 Task: I am interested in visiting the Smithsonian National Museum of American History in Washington, D.C. Can you check the current crowd level at the museum during weekday afternoons?
Action: Mouse moved to (98, 83)
Screenshot: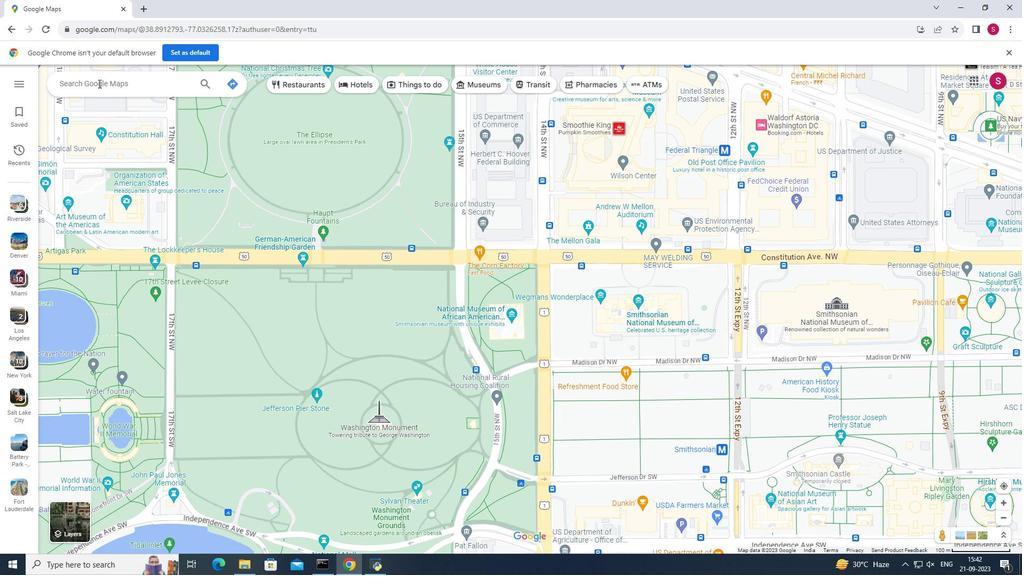 
Action: Mouse pressed left at (98, 83)
Screenshot: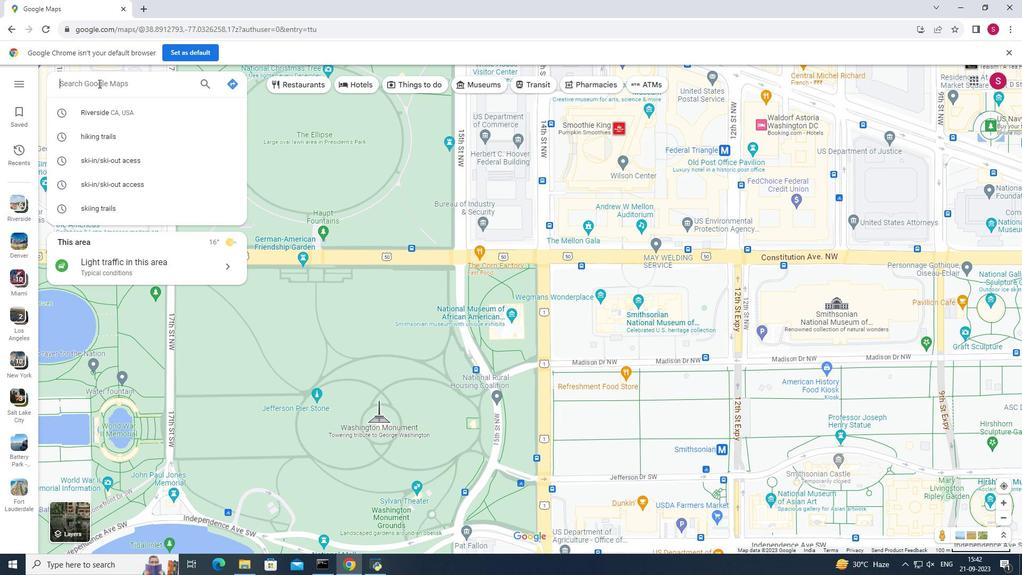 
Action: Key pressed <Key.shift><Key.shift><Key.shift><Key.shift><Key.shift><Key.shift>Washington
Screenshot: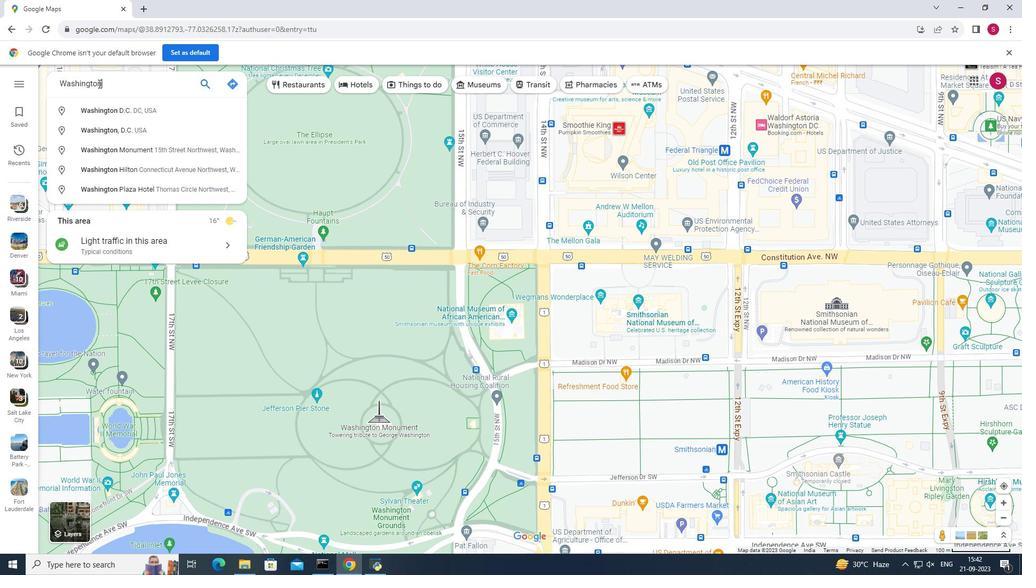 
Action: Mouse moved to (118, 130)
Screenshot: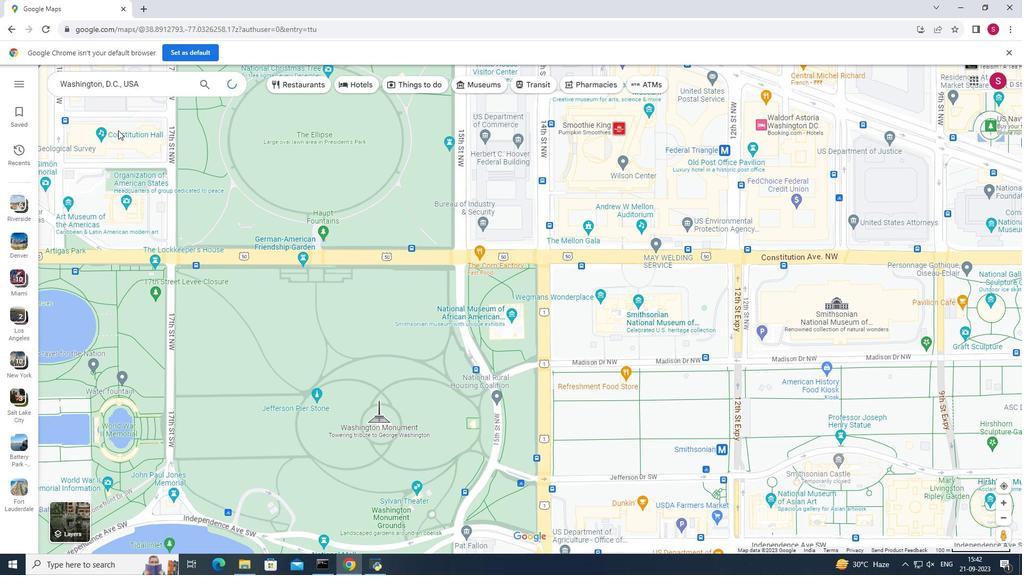 
Action: Mouse pressed left at (118, 130)
Screenshot: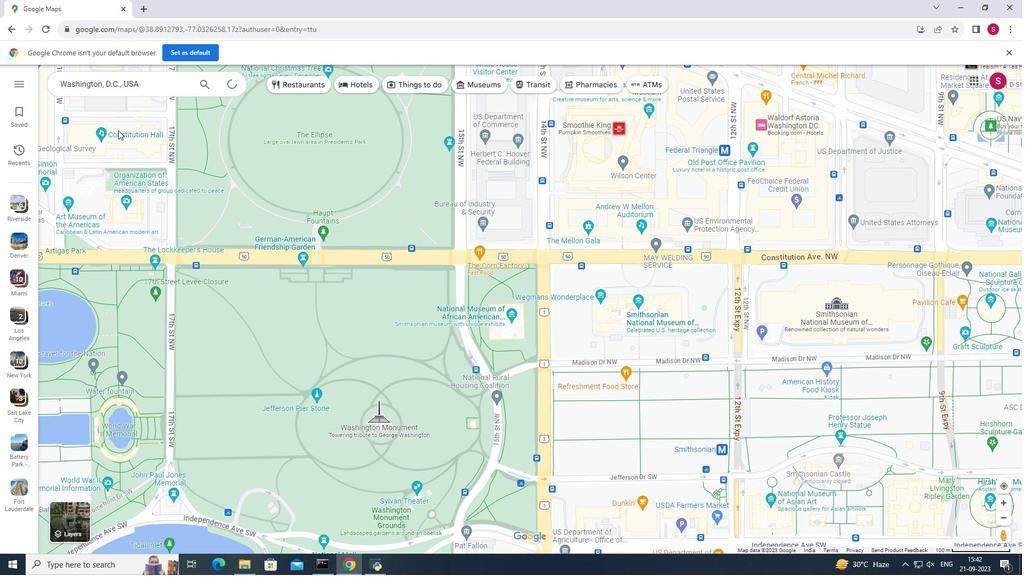 
Action: Mouse moved to (147, 265)
Screenshot: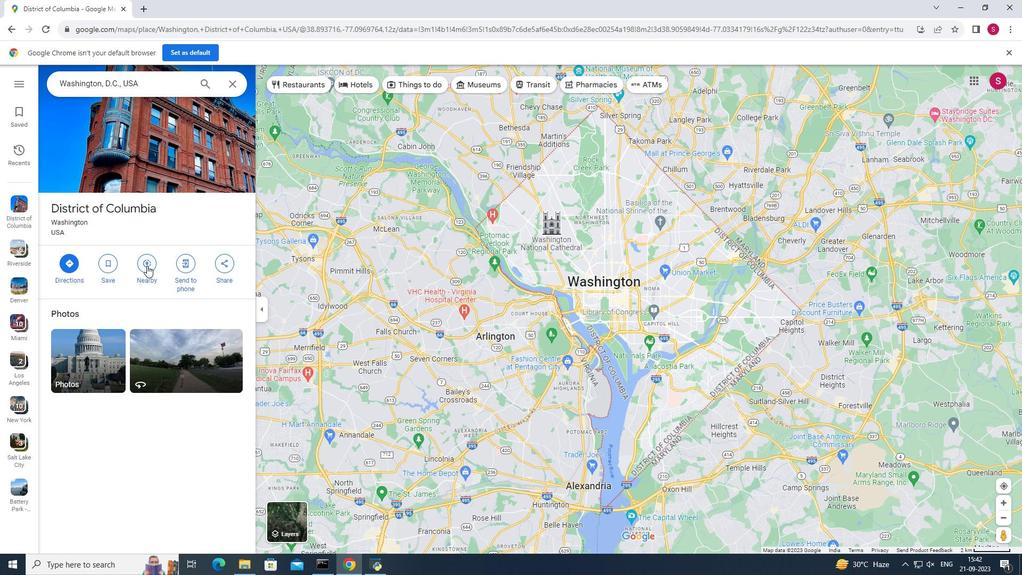 
Action: Mouse pressed left at (147, 265)
Screenshot: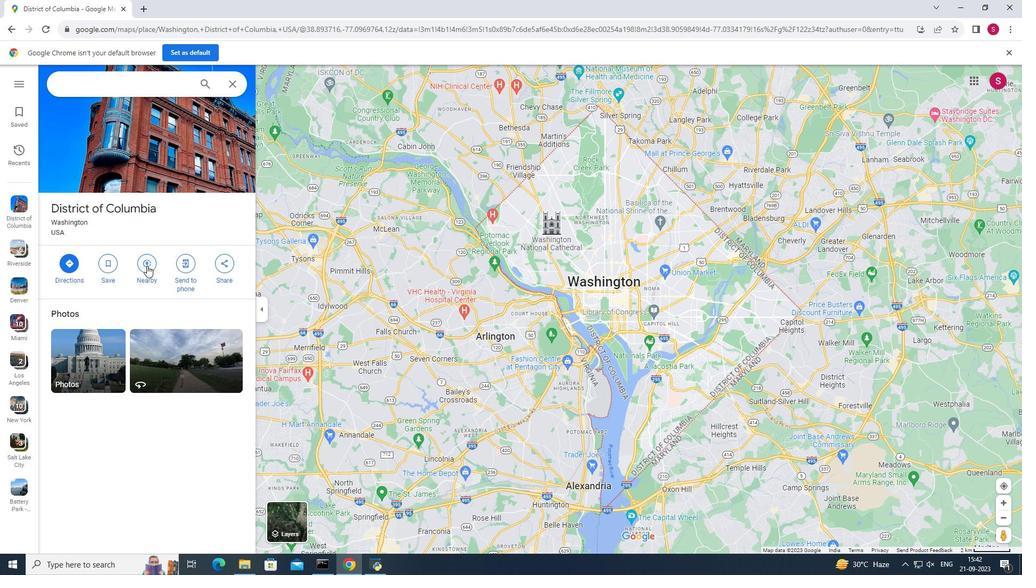 
Action: Mouse moved to (142, 83)
Screenshot: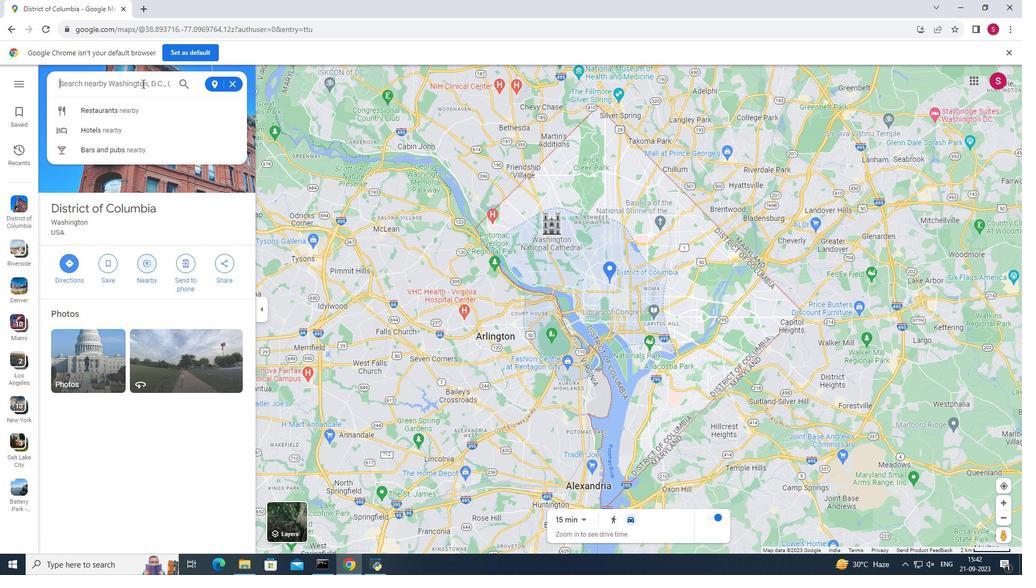 
Action: Mouse pressed left at (142, 83)
Screenshot: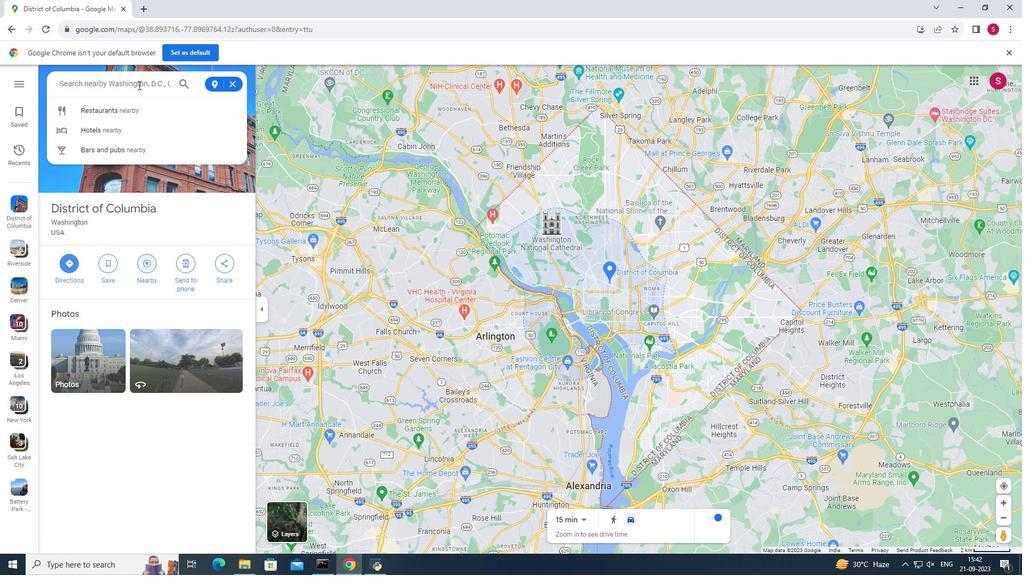 
Action: Mouse moved to (138, 85)
Screenshot: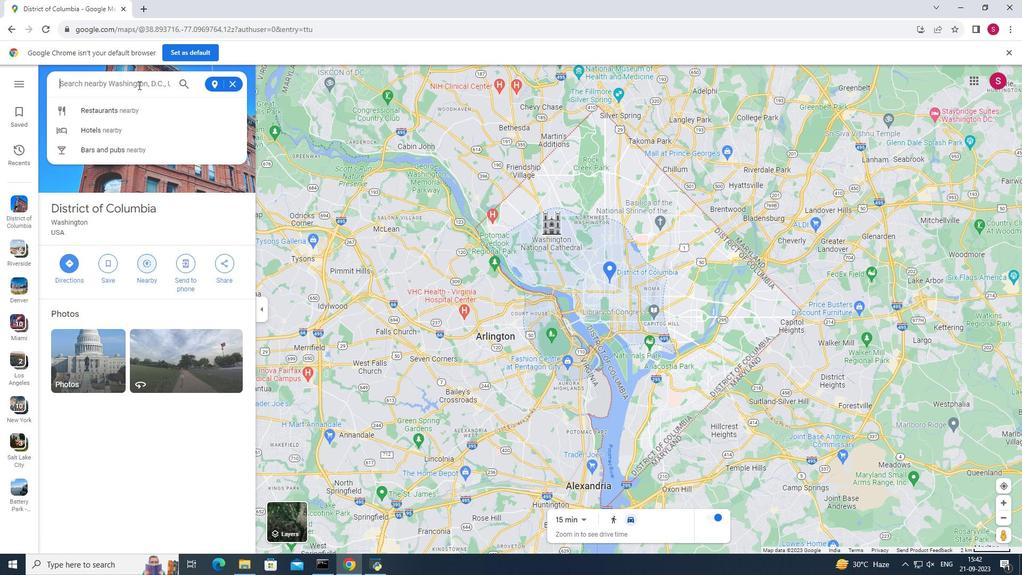 
Action: Key pressed <Key.shift><Key.shift><Key.shift><Key.shift><Key.shift><Key.shift><Key.shift><Key.shift>Smithsonian<Key.space><Key.shift>National<Key.space><Key.shift>Musem<Key.space>of
Screenshot: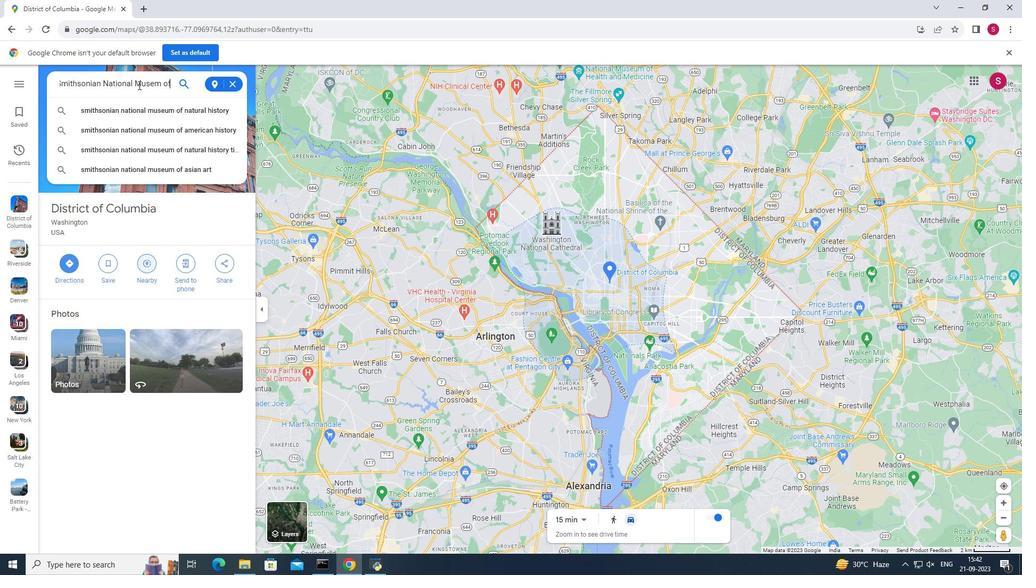 
Action: Mouse moved to (146, 131)
Screenshot: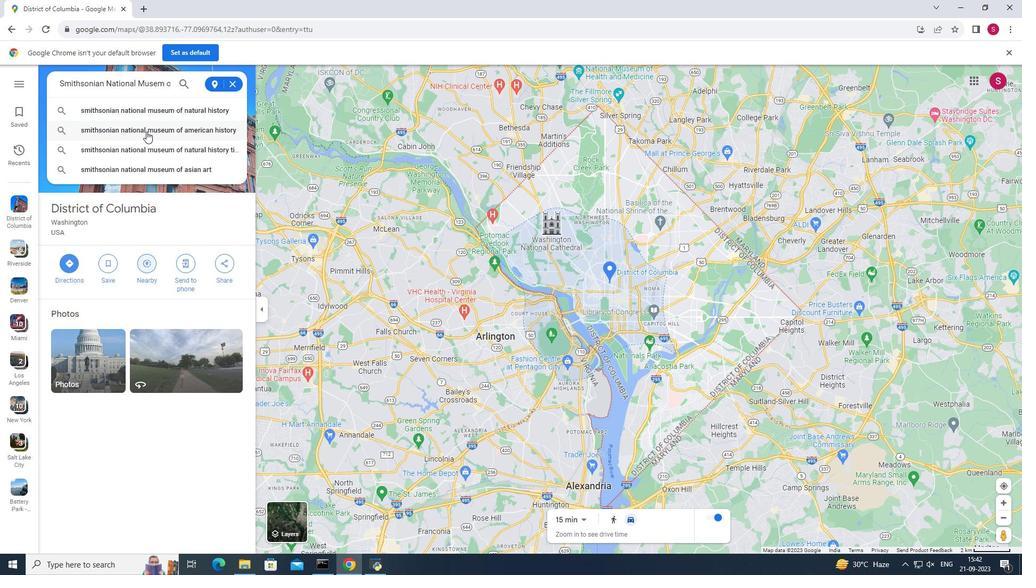 
Action: Mouse pressed left at (146, 131)
Screenshot: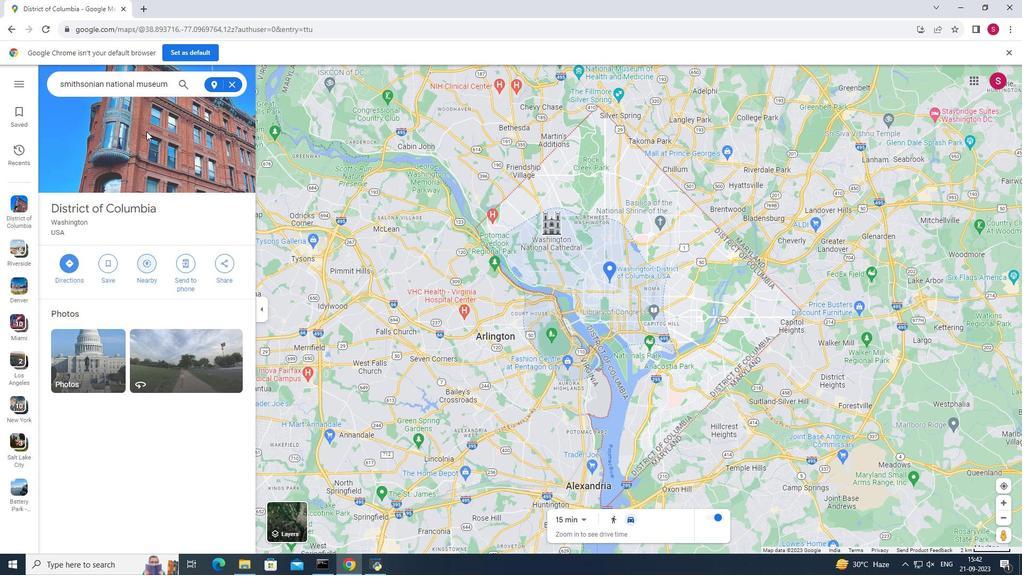 
Action: Mouse moved to (200, 313)
Screenshot: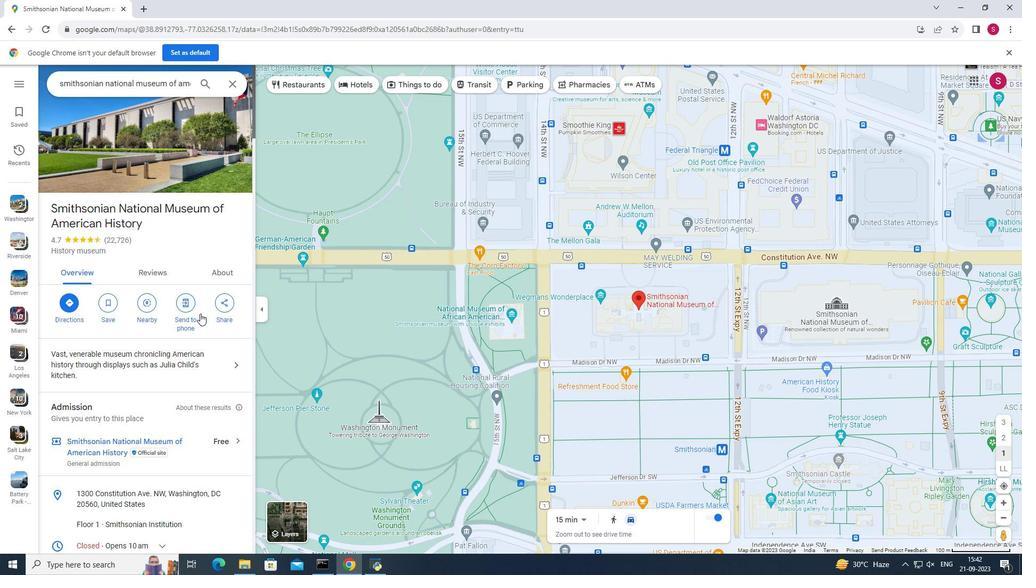 
Action: Mouse scrolled (200, 313) with delta (0, 0)
Screenshot: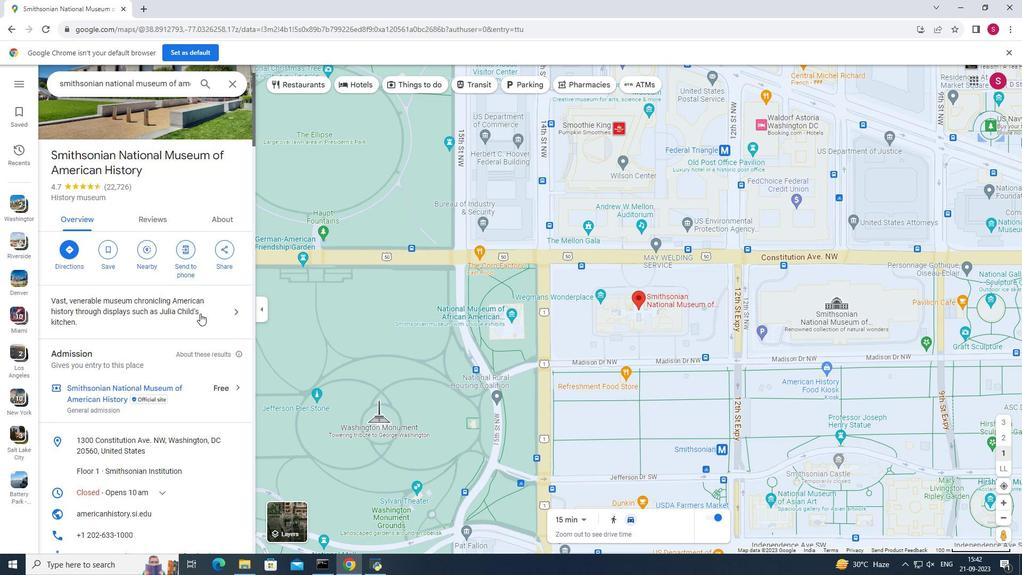
Action: Mouse moved to (224, 219)
Screenshot: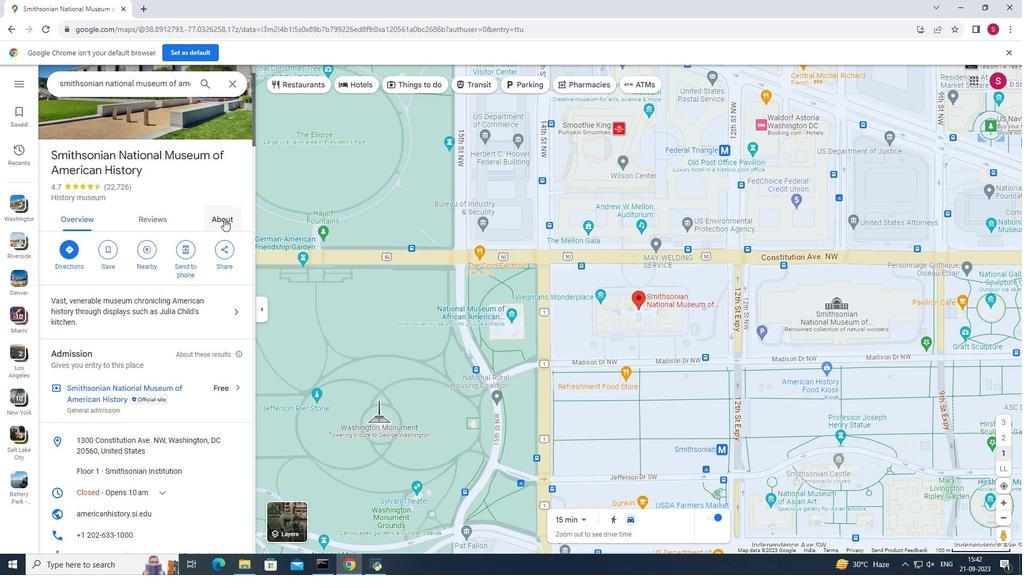
Action: Mouse pressed left at (224, 219)
Screenshot: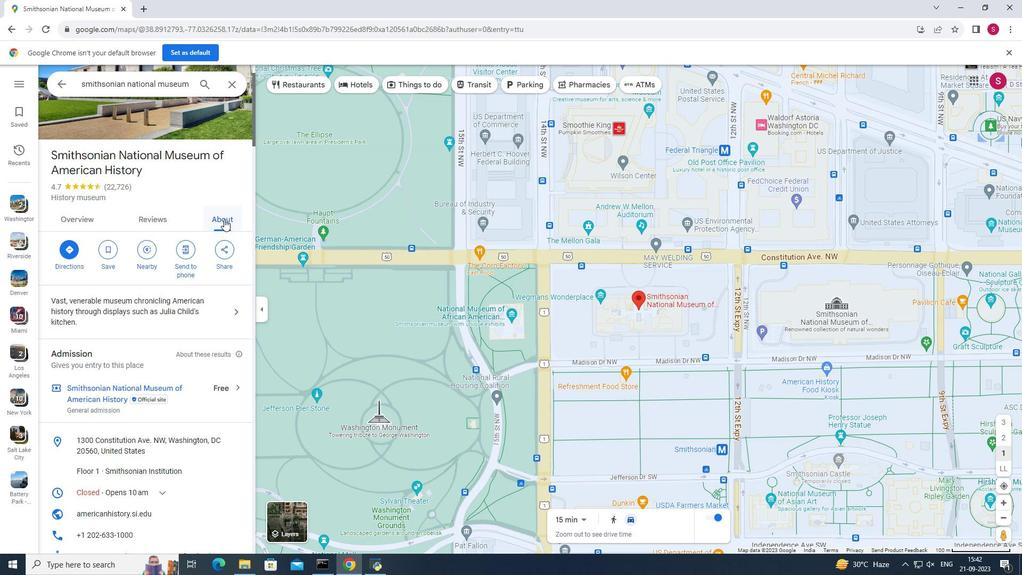 
Action: Mouse moved to (178, 223)
Screenshot: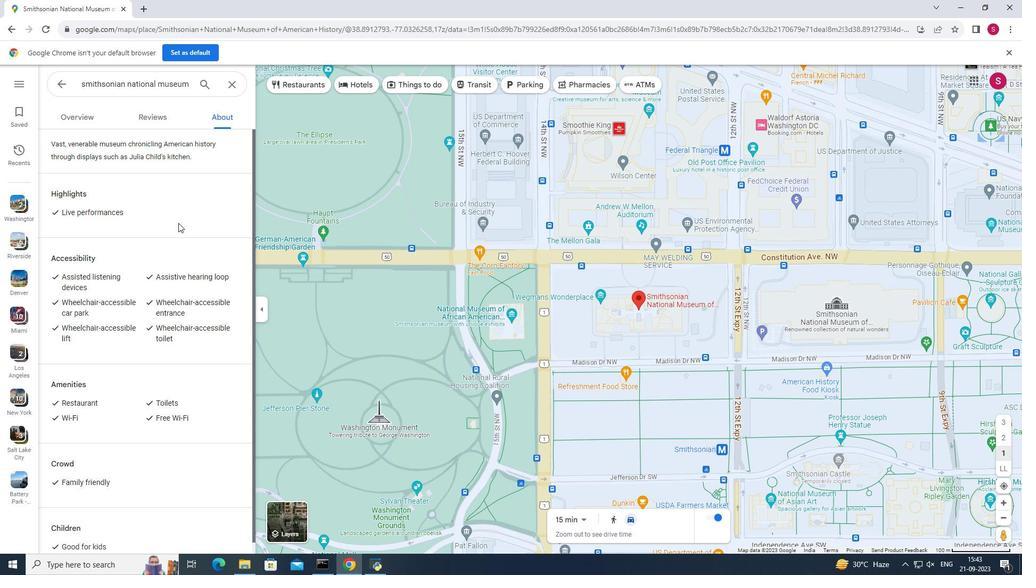 
Action: Mouse scrolled (178, 222) with delta (0, 0)
Screenshot: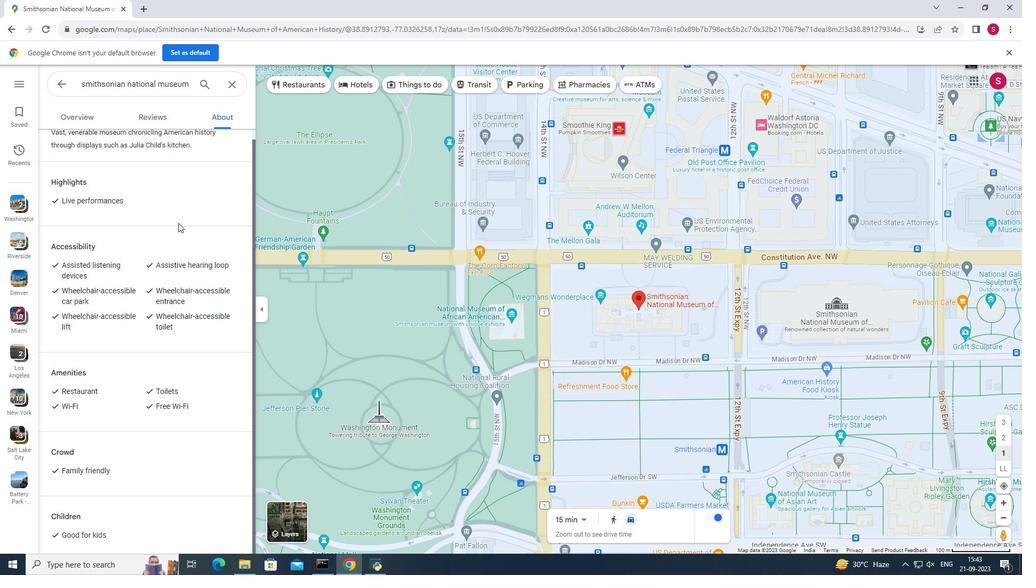 
Action: Mouse scrolled (178, 222) with delta (0, 0)
Screenshot: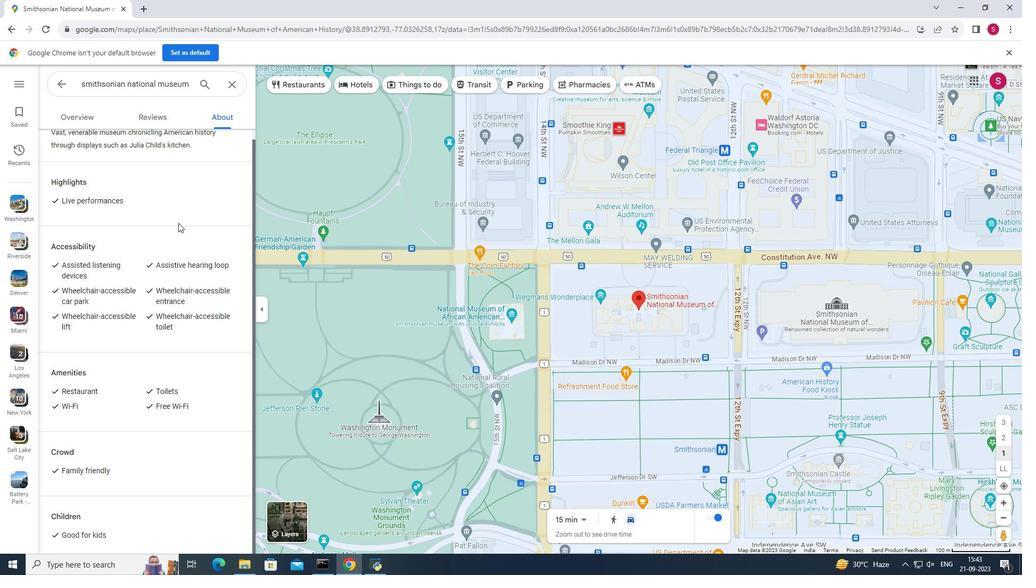 
Action: Mouse scrolled (178, 222) with delta (0, 0)
Screenshot: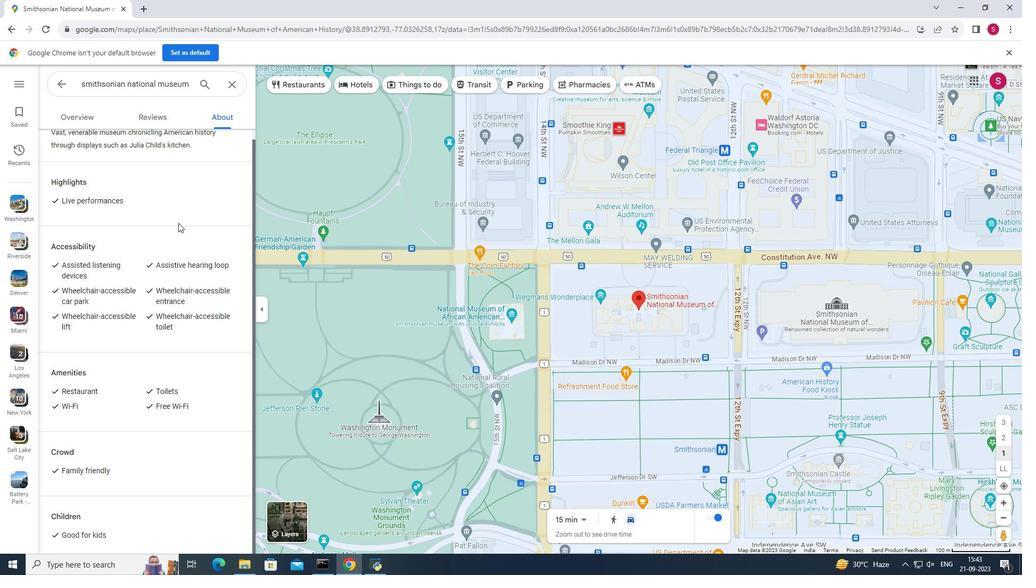 
Action: Mouse scrolled (178, 222) with delta (0, 0)
Screenshot: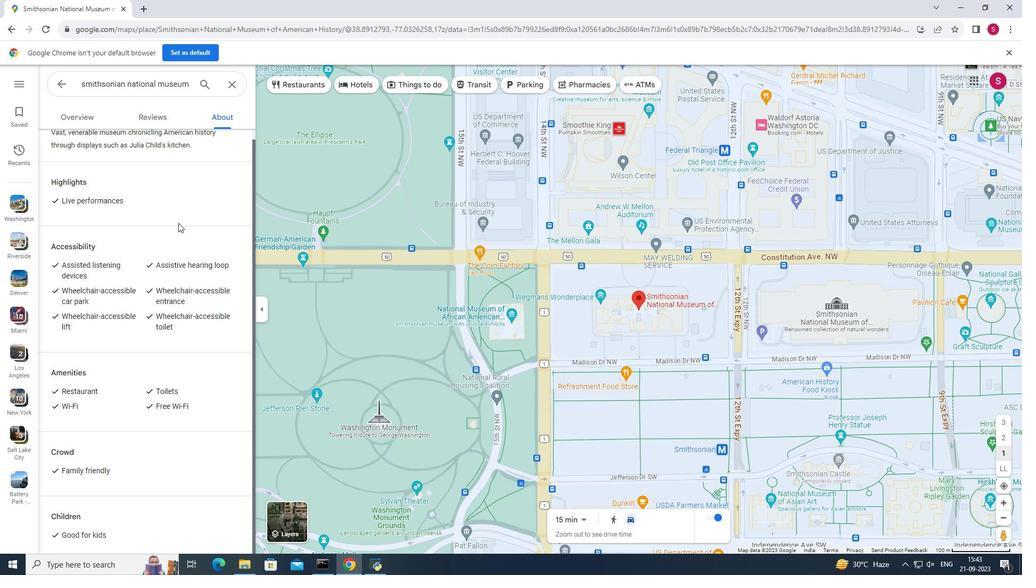 
Action: Mouse moved to (68, 117)
Screenshot: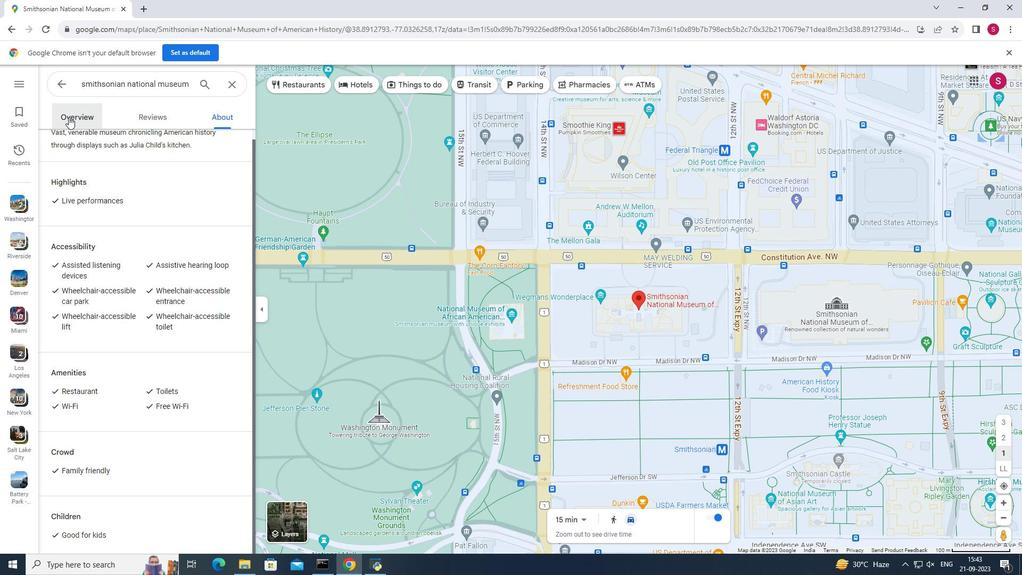 
Action: Mouse pressed left at (68, 117)
Screenshot: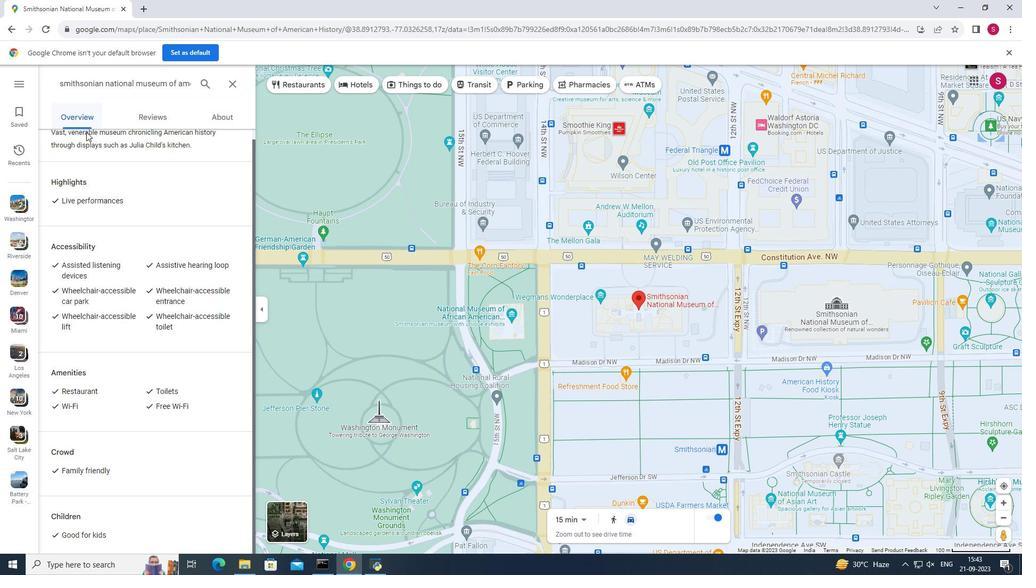
Action: Mouse moved to (143, 221)
Screenshot: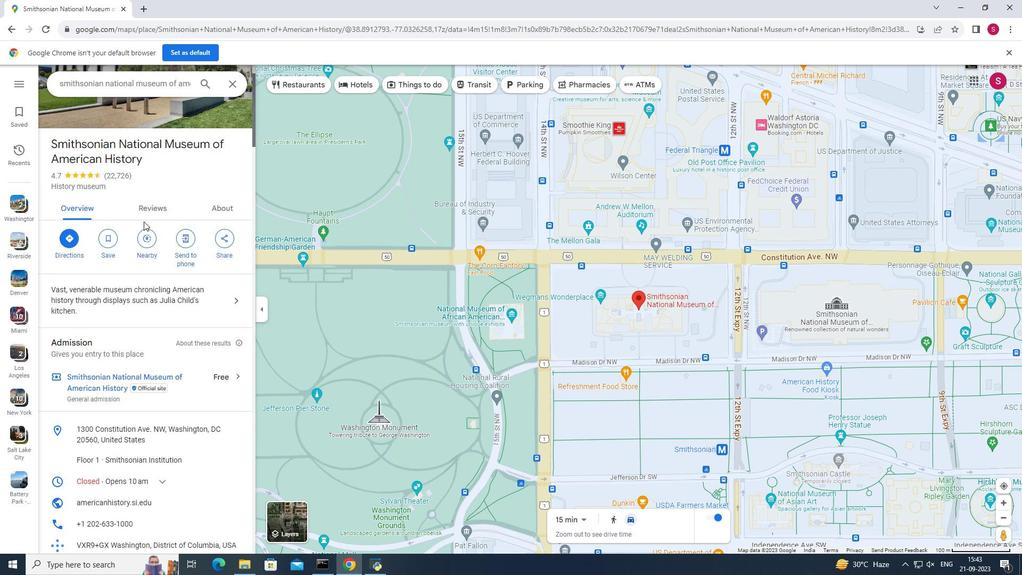 
Action: Mouse scrolled (143, 220) with delta (0, 0)
Screenshot: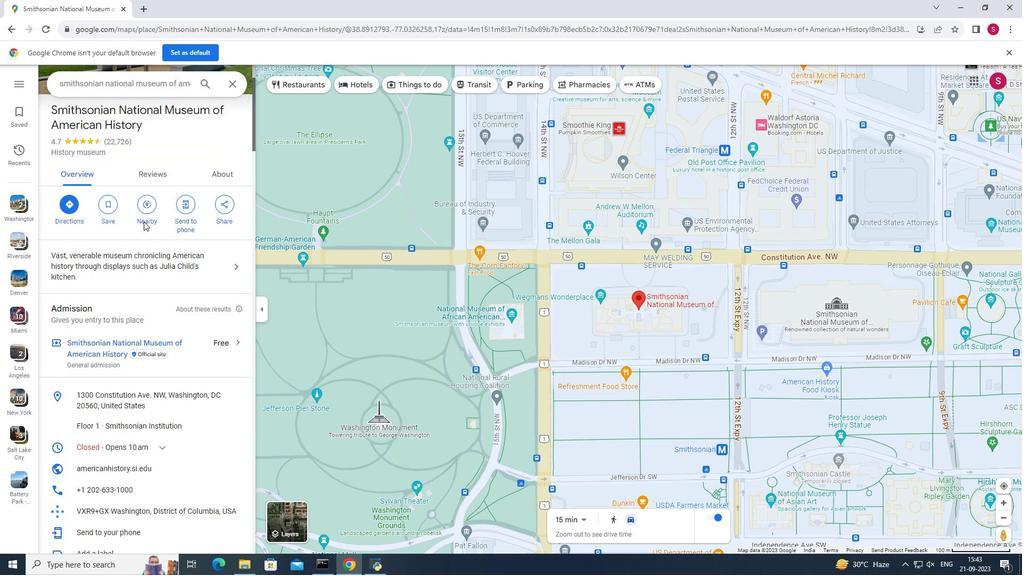 
Action: Mouse moved to (143, 221)
Screenshot: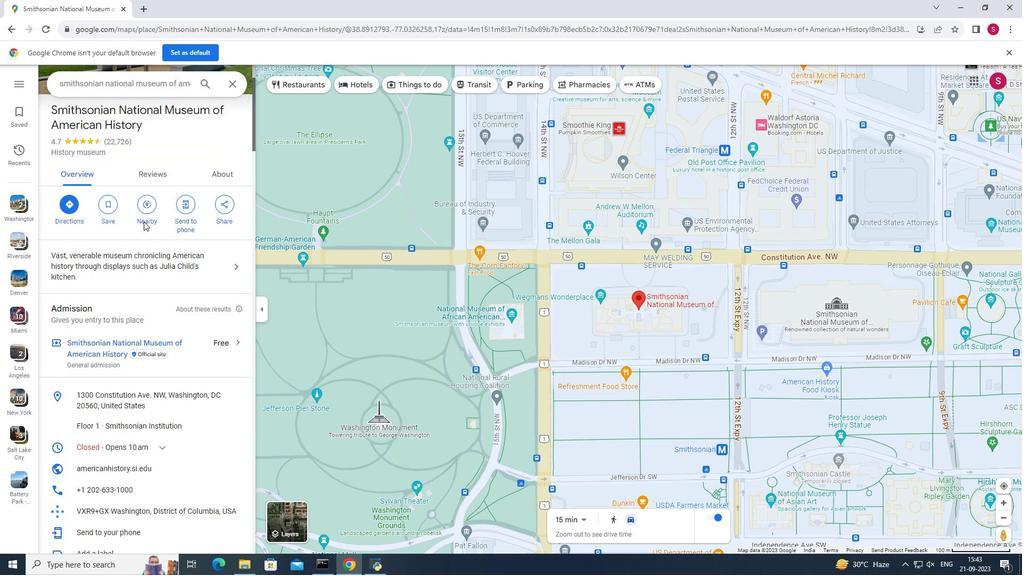 
Action: Mouse scrolled (143, 221) with delta (0, 0)
Screenshot: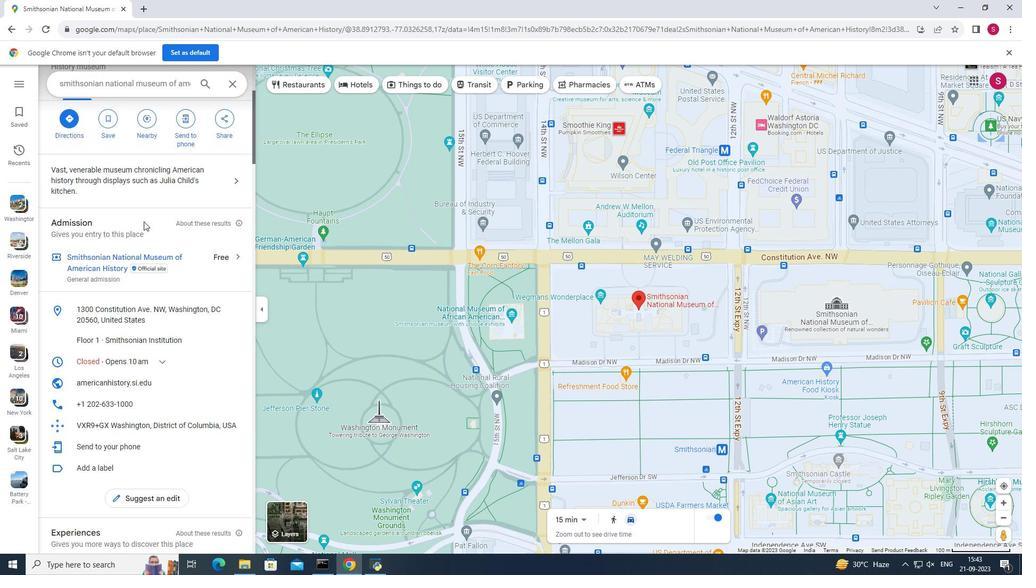 
Action: Mouse scrolled (143, 221) with delta (0, 0)
Screenshot: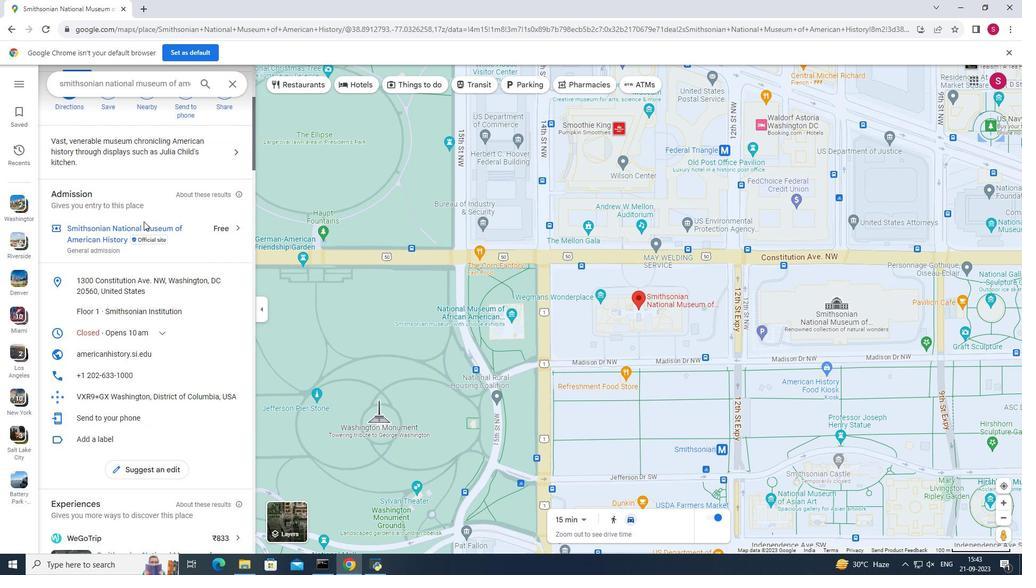 
Action: Mouse scrolled (143, 221) with delta (0, 0)
Screenshot: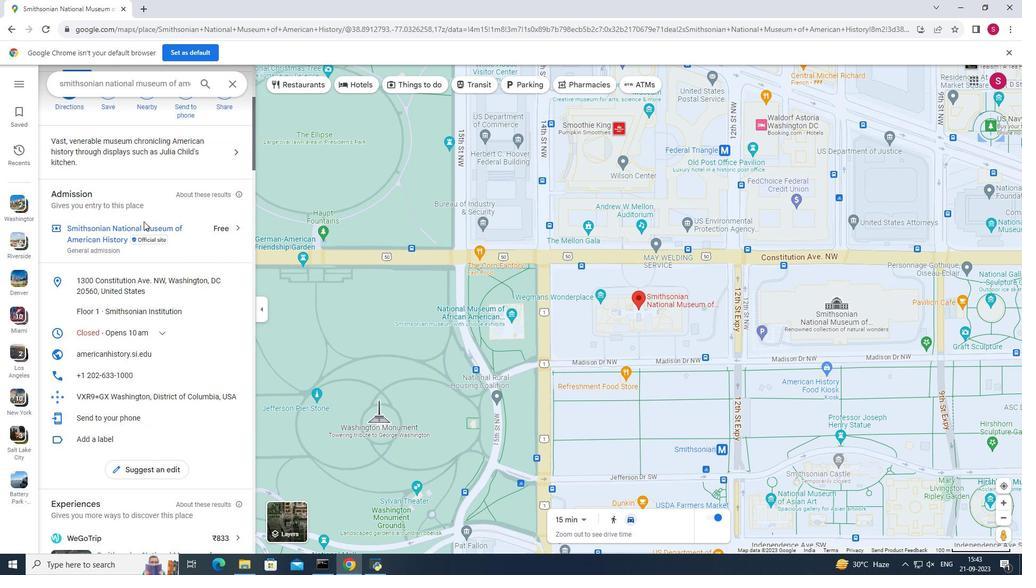 
Action: Mouse moved to (167, 221)
Screenshot: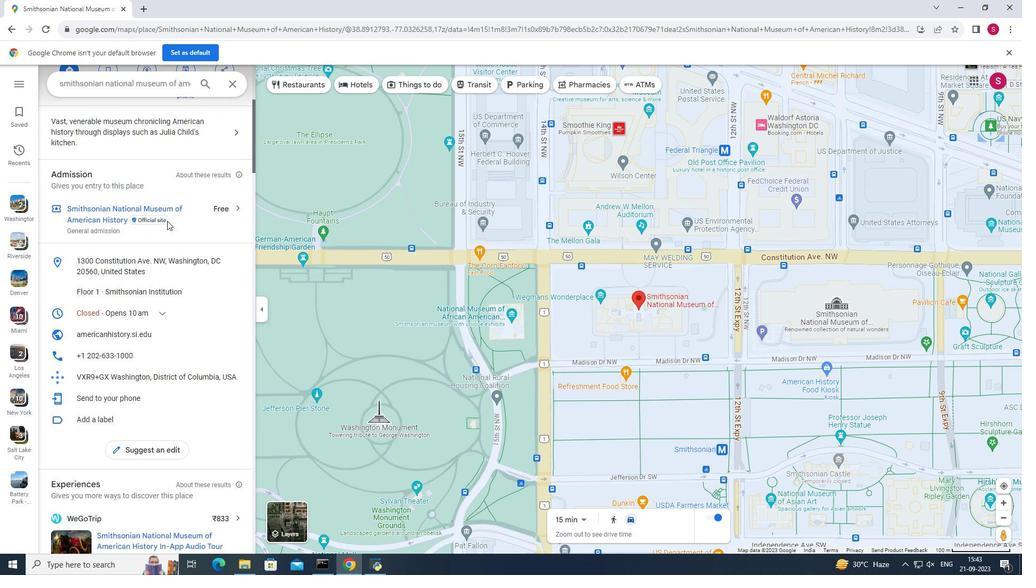 
Action: Mouse scrolled (167, 220) with delta (0, 0)
Screenshot: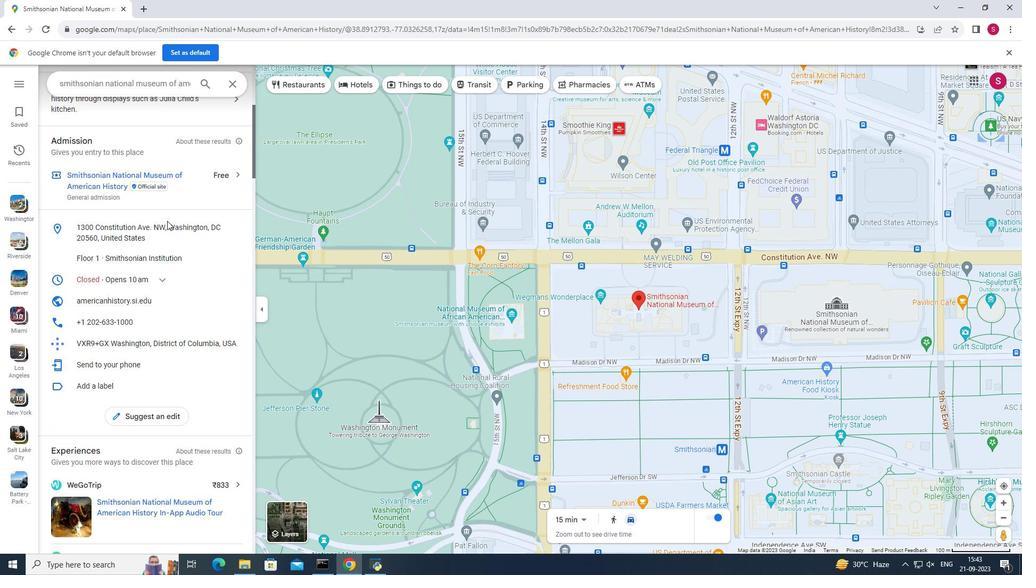
Action: Mouse moved to (232, 320)
Screenshot: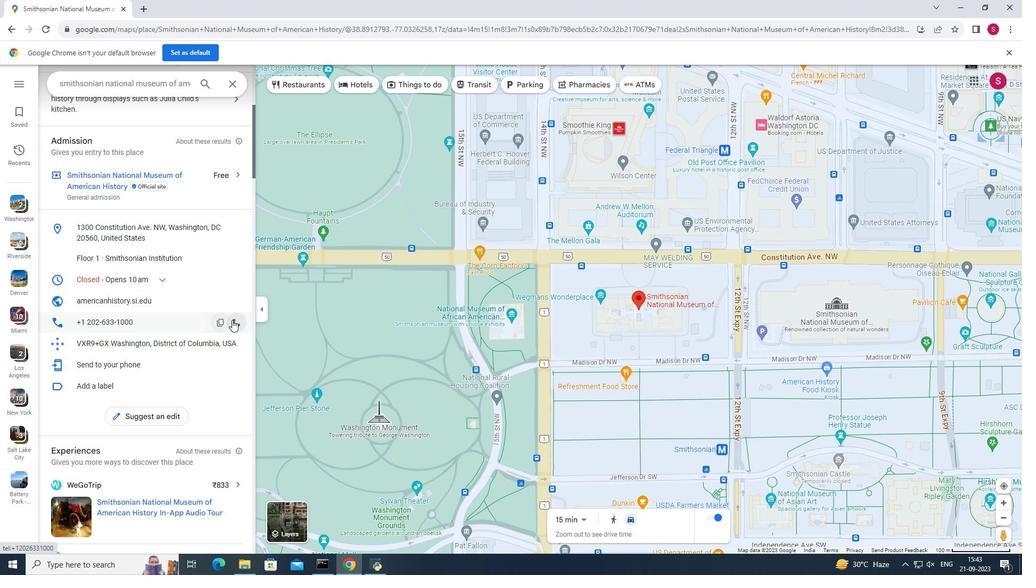 
